 Task: Sort the products in the category "Breakfast Bars" by relevance.
Action: Mouse moved to (814, 303)
Screenshot: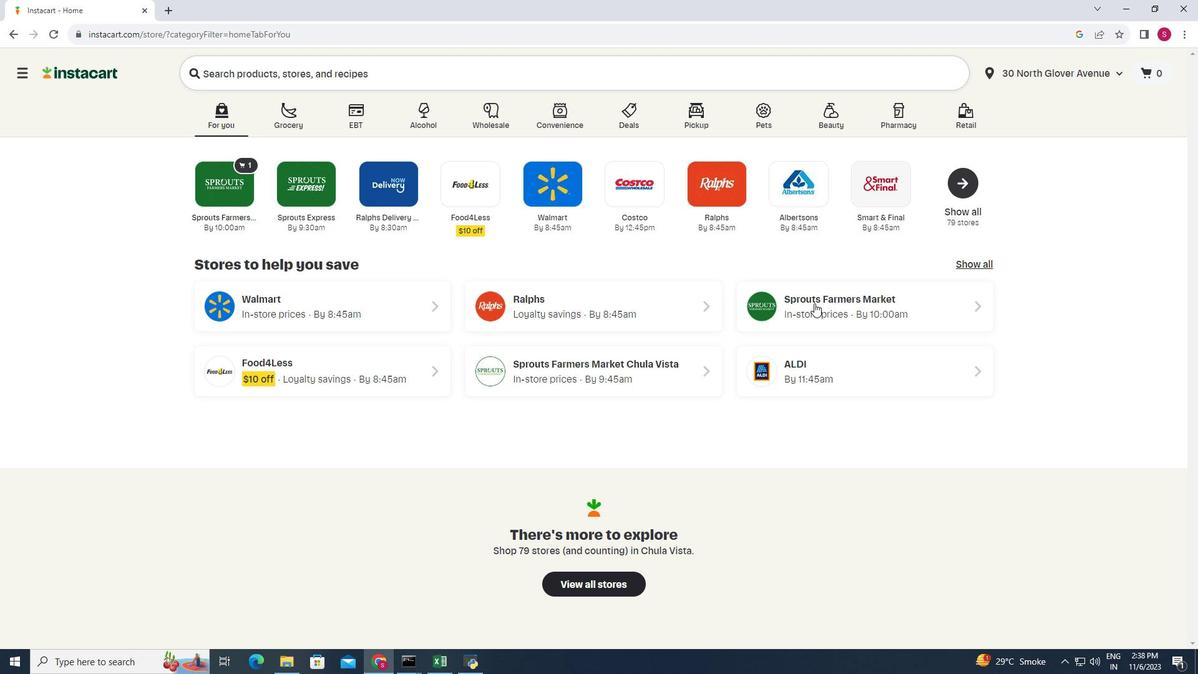 
Action: Mouse pressed left at (814, 303)
Screenshot: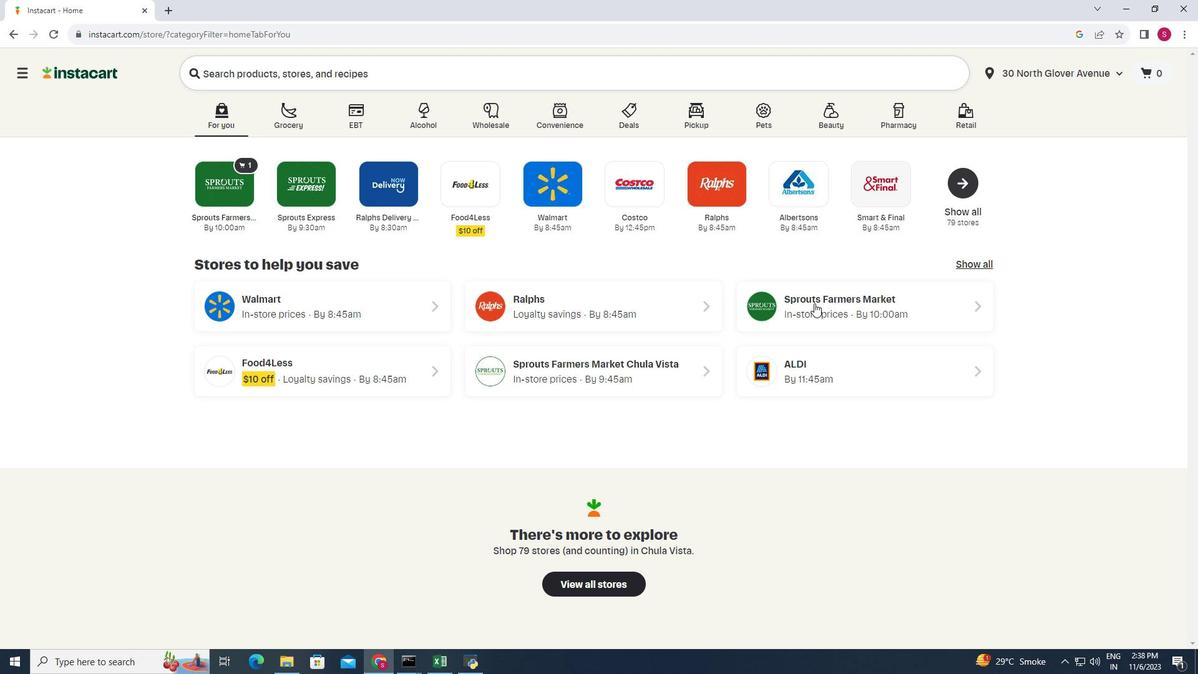 
Action: Mouse moved to (78, 445)
Screenshot: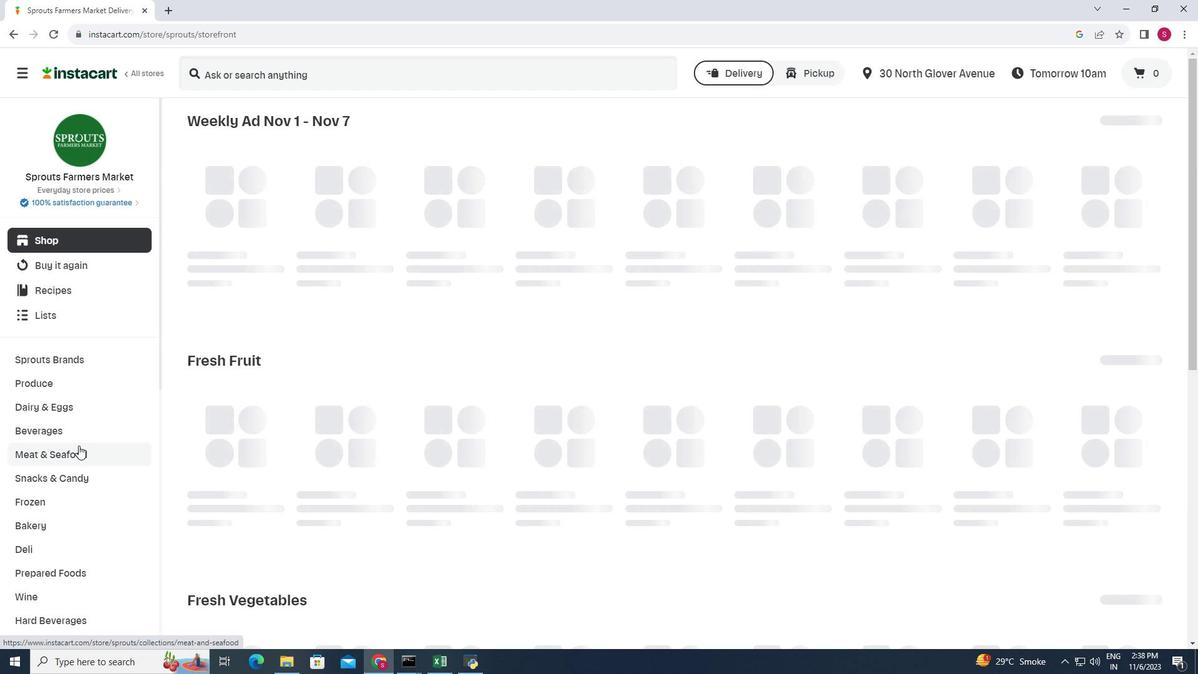 
Action: Mouse scrolled (78, 445) with delta (0, 0)
Screenshot: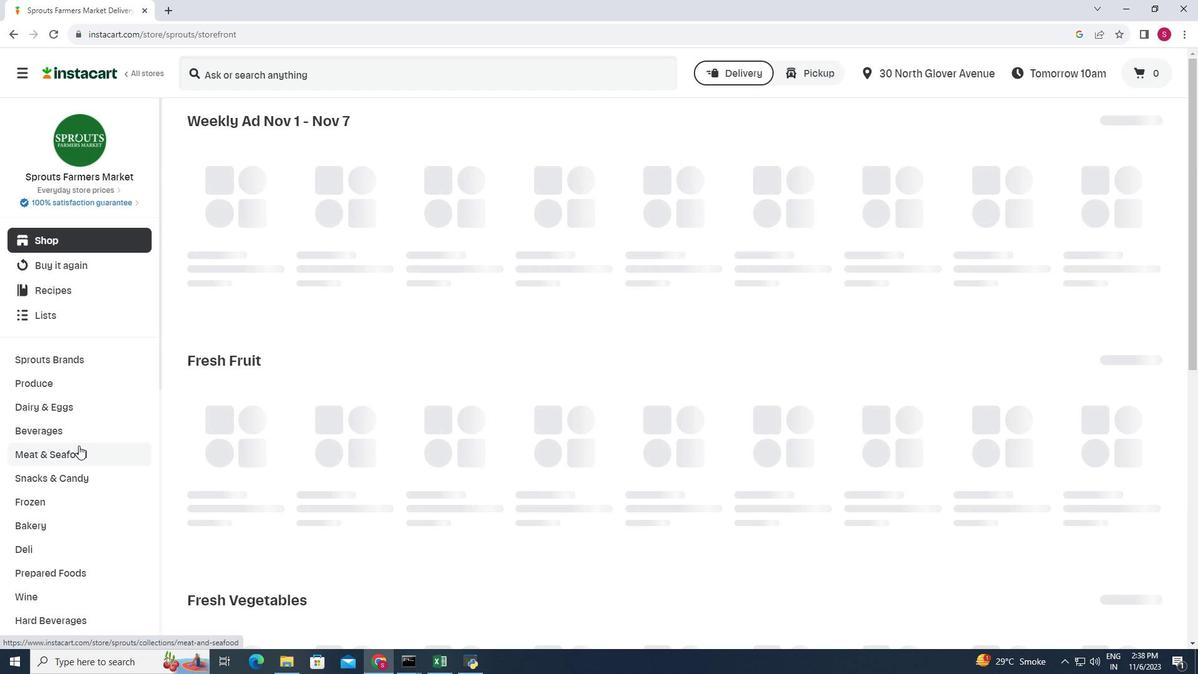 
Action: Mouse moved to (78, 445)
Screenshot: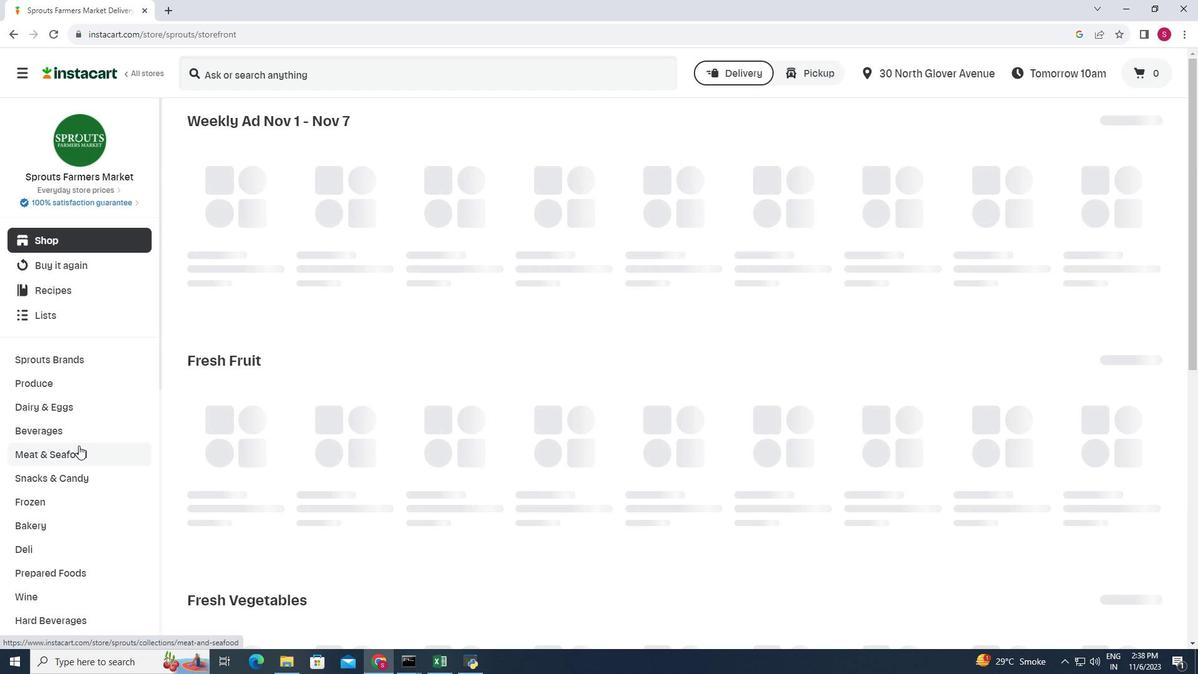 
Action: Mouse scrolled (78, 445) with delta (0, 0)
Screenshot: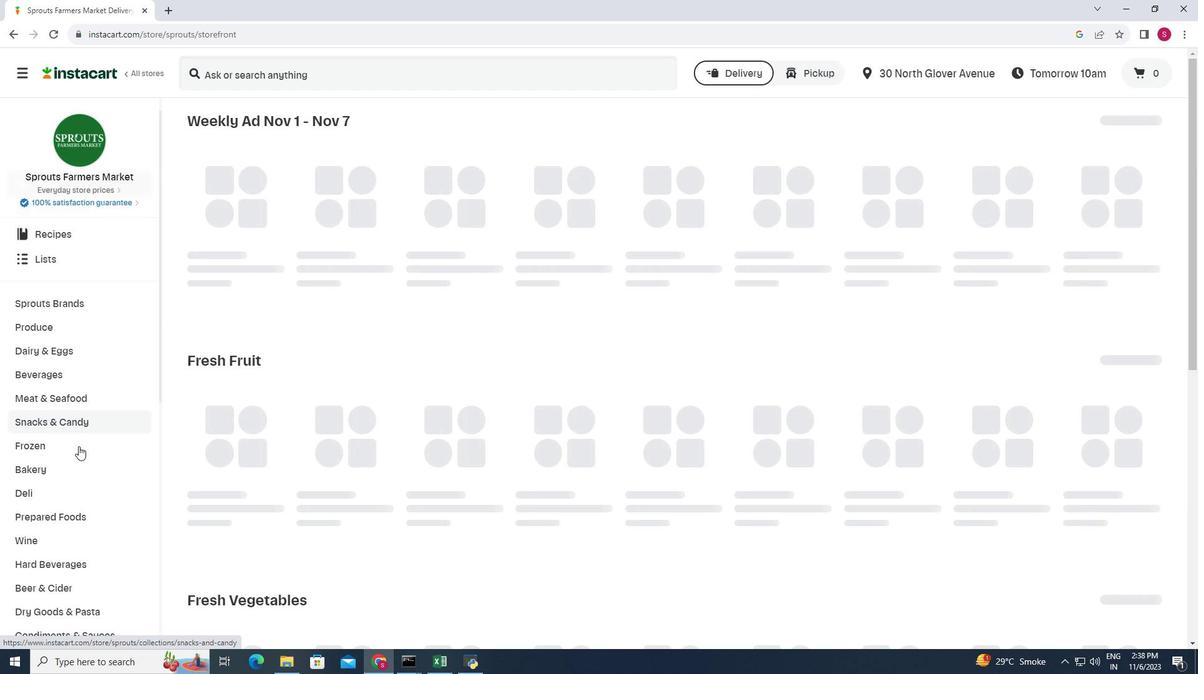 
Action: Mouse moved to (82, 448)
Screenshot: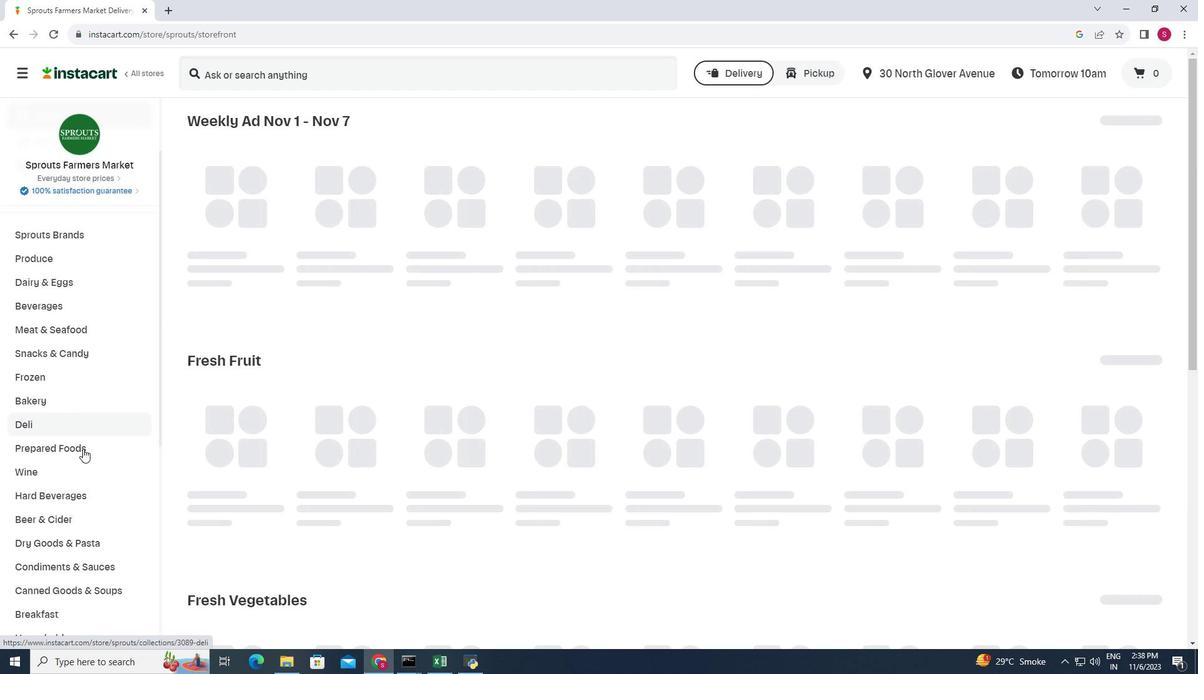 
Action: Mouse scrolled (82, 447) with delta (0, 0)
Screenshot: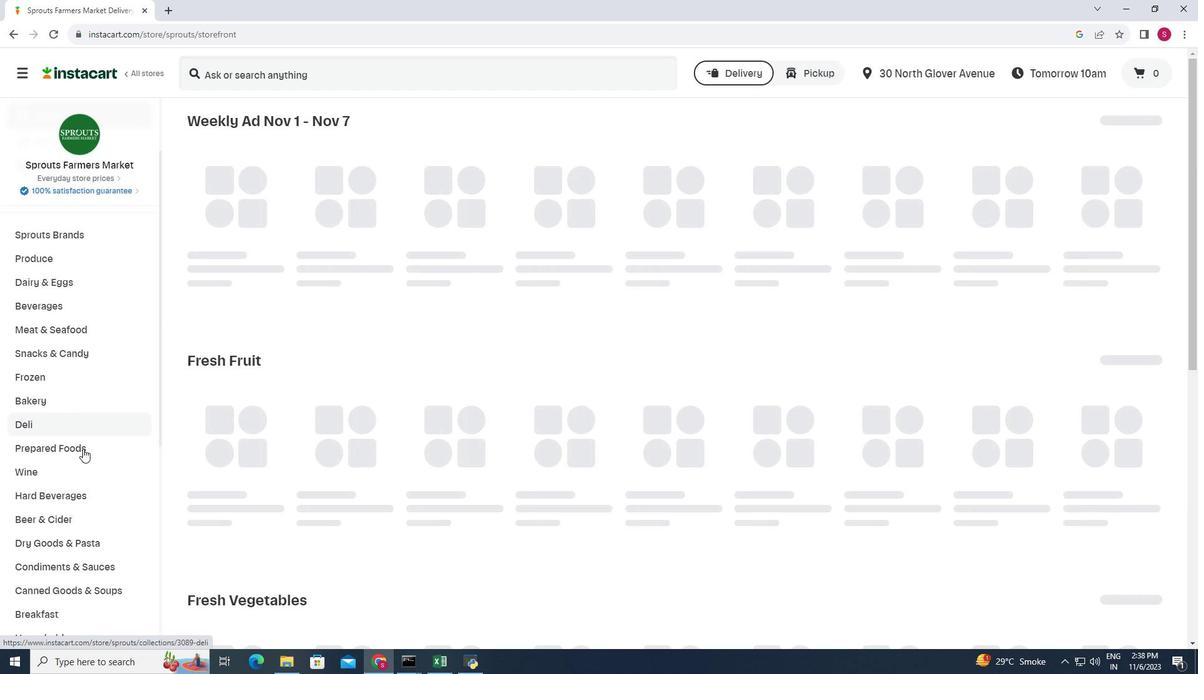 
Action: Mouse moved to (64, 485)
Screenshot: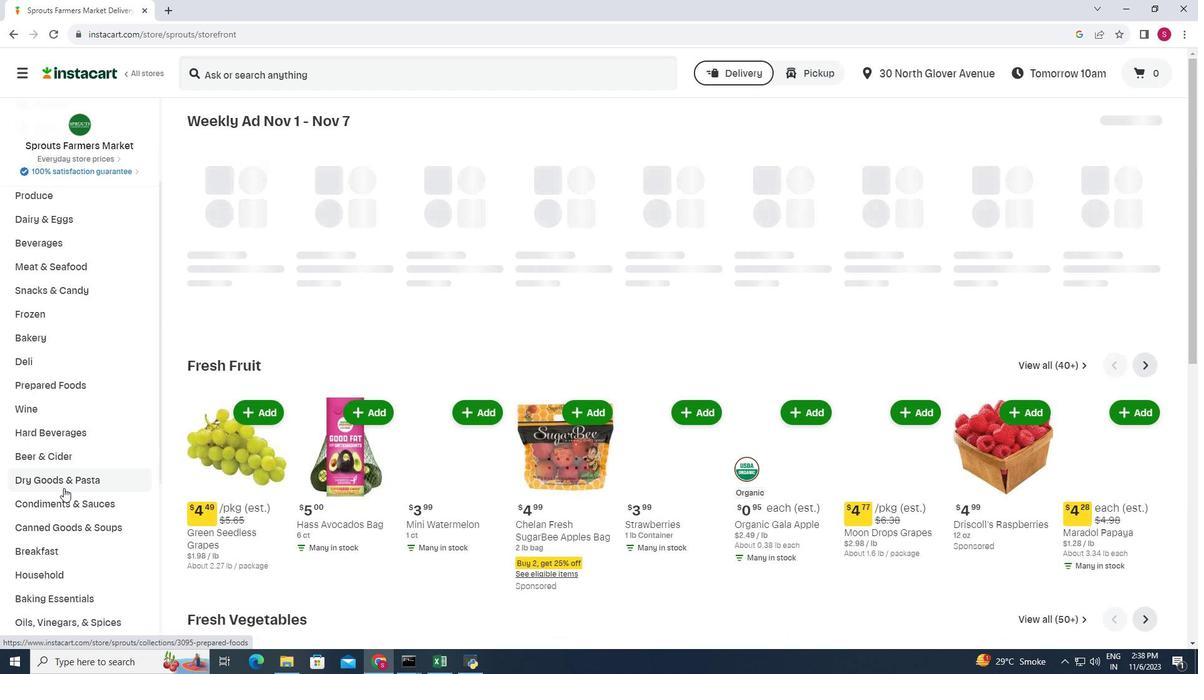 
Action: Mouse scrolled (64, 484) with delta (0, 0)
Screenshot: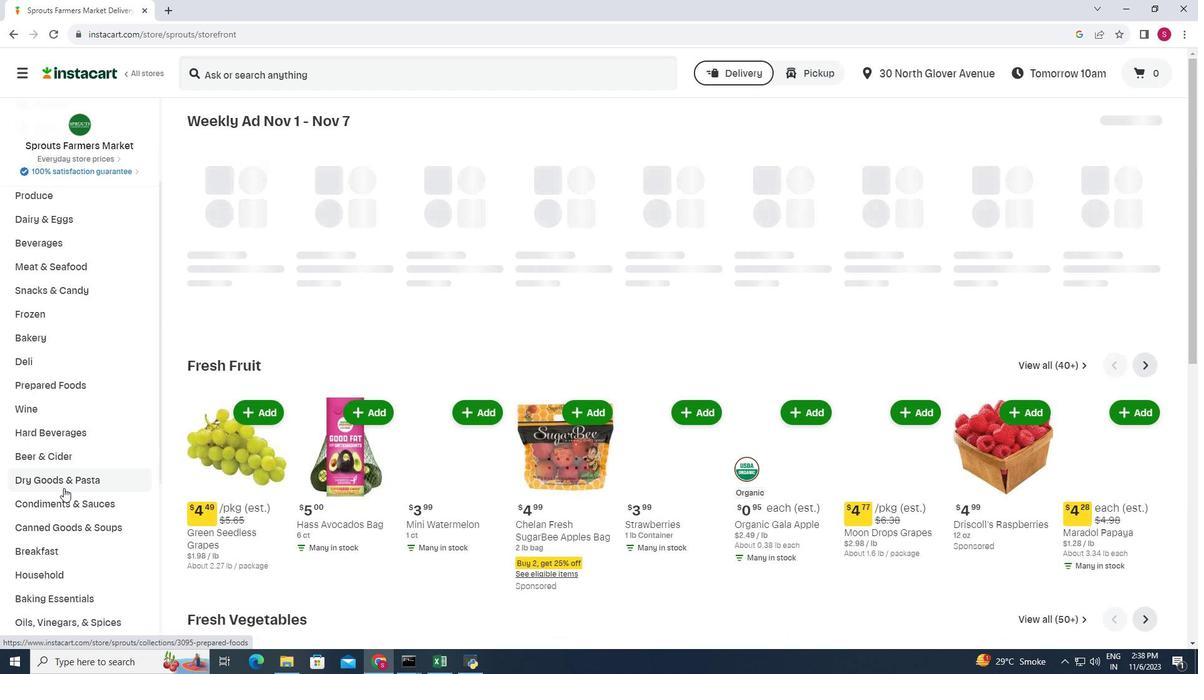 
Action: Mouse moved to (58, 545)
Screenshot: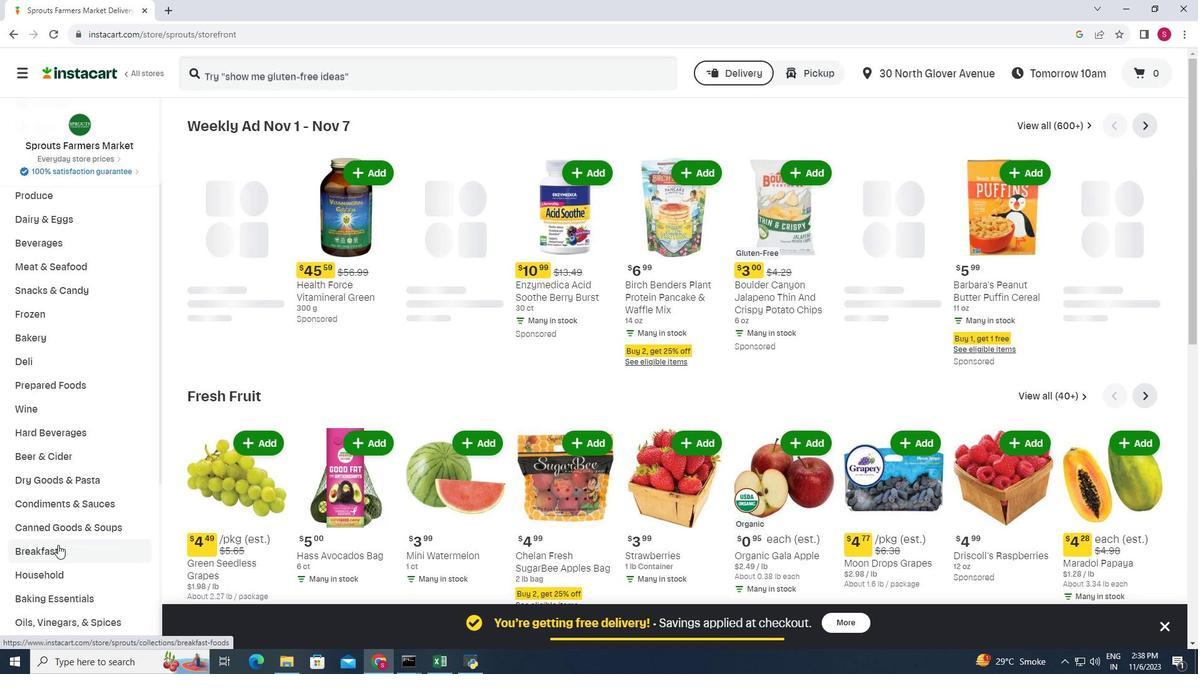 
Action: Mouse pressed left at (58, 545)
Screenshot: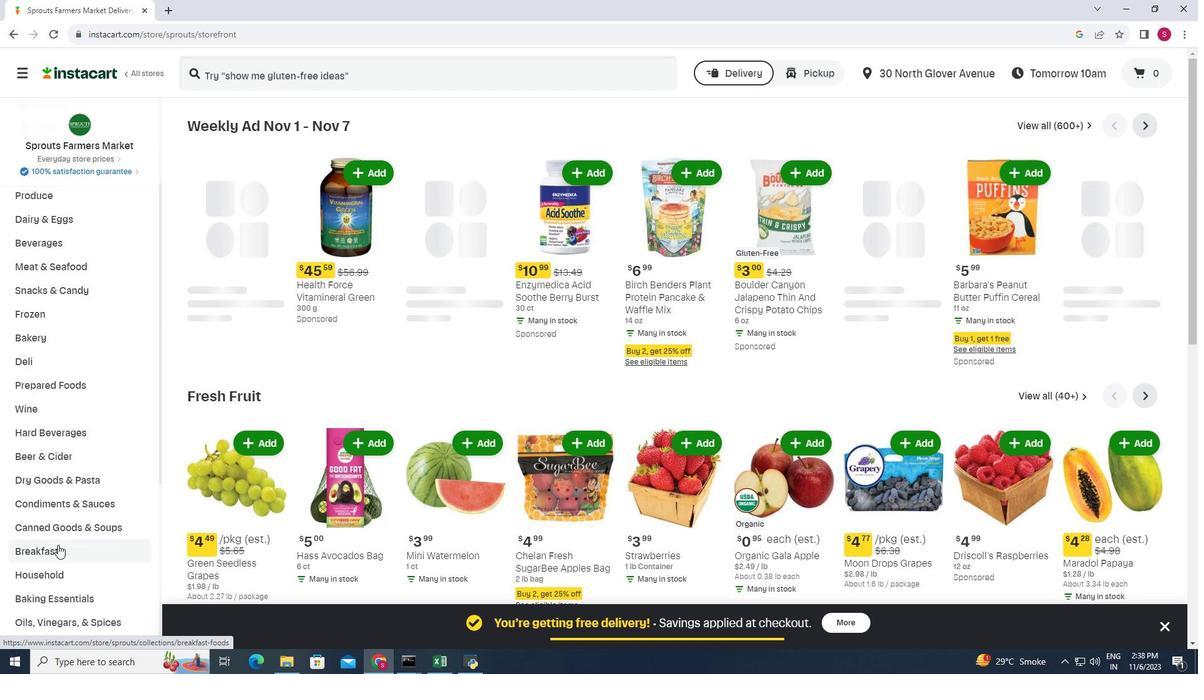 
Action: Mouse moved to (368, 151)
Screenshot: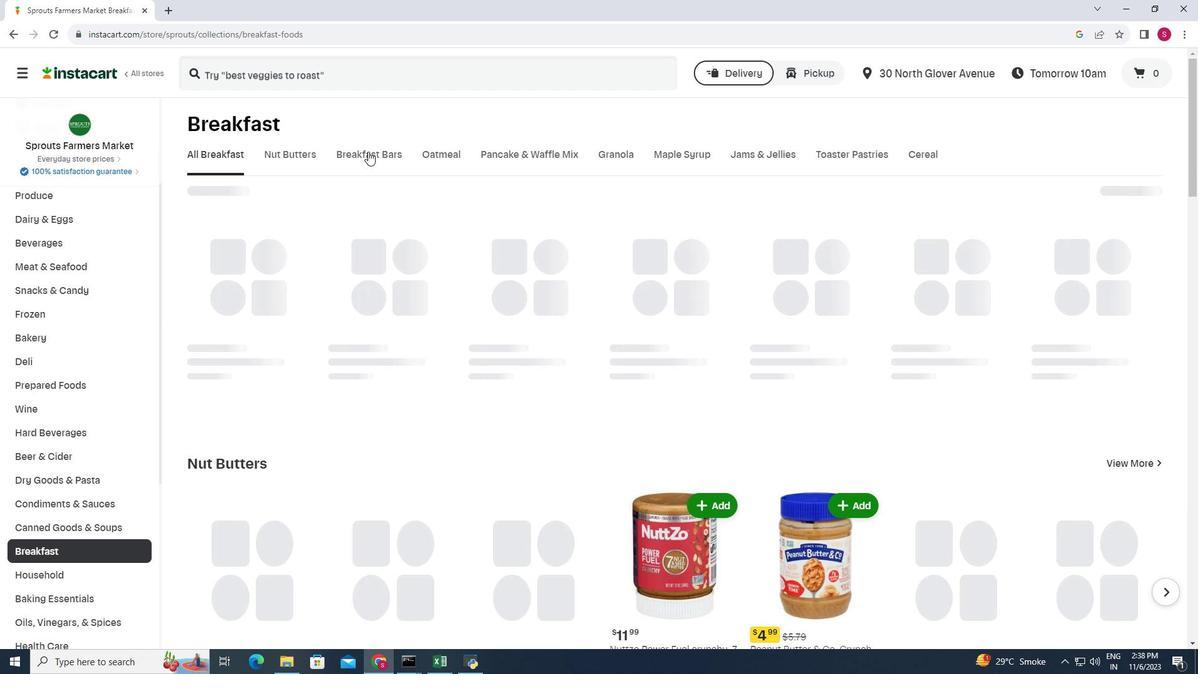 
Action: Mouse pressed left at (368, 151)
Screenshot: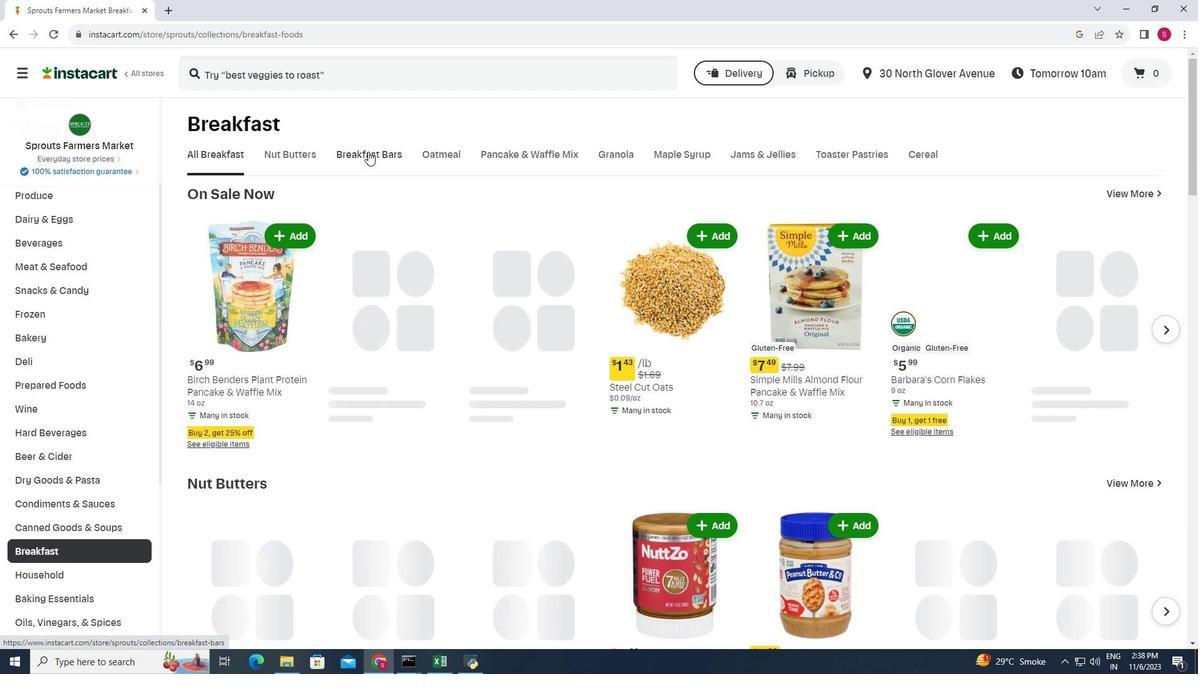 
Action: Mouse moved to (1150, 192)
Screenshot: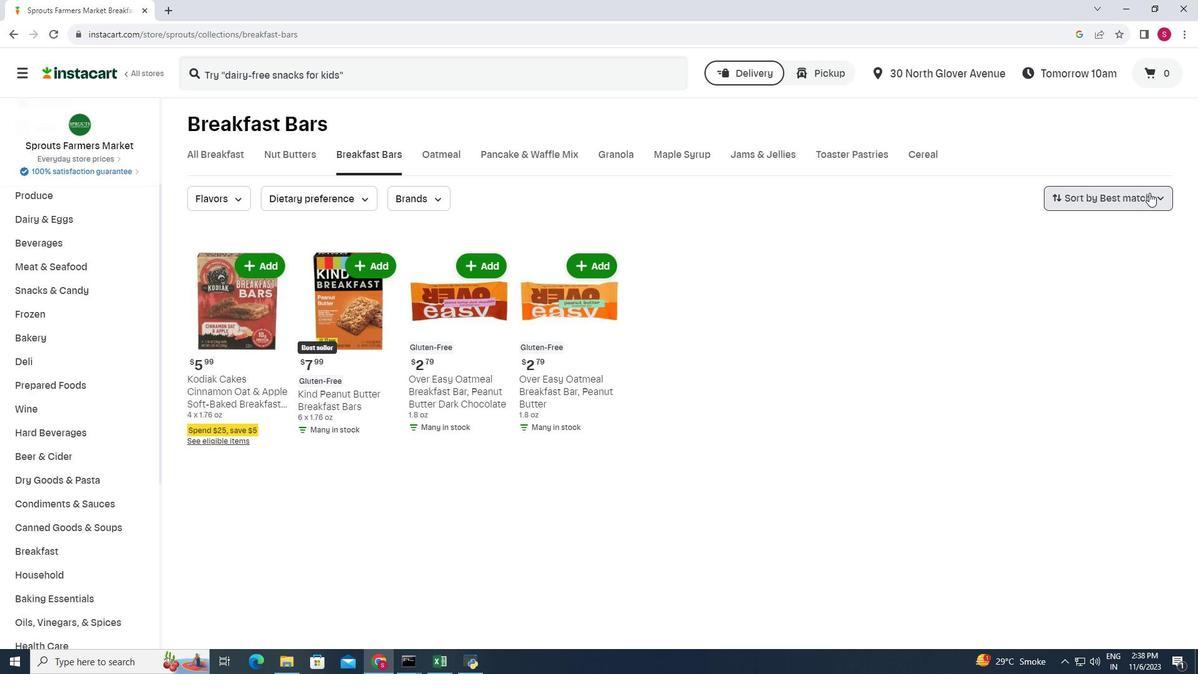 
Action: Mouse pressed left at (1150, 192)
Screenshot: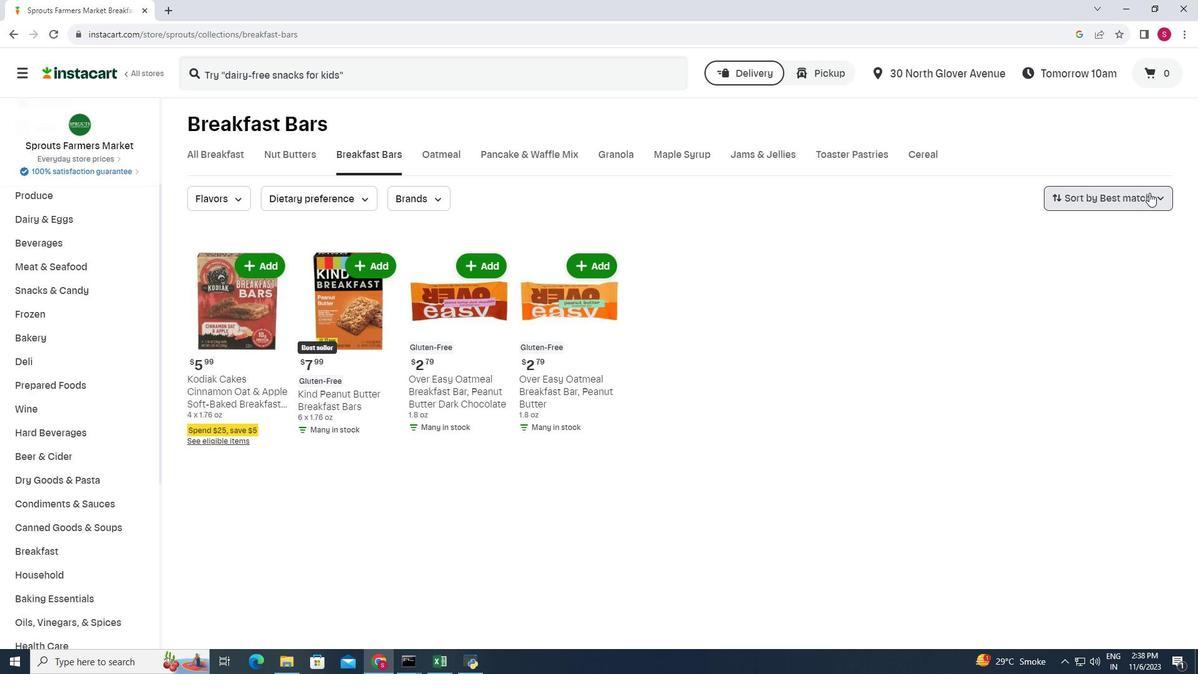 
Action: Mouse moved to (1105, 387)
Screenshot: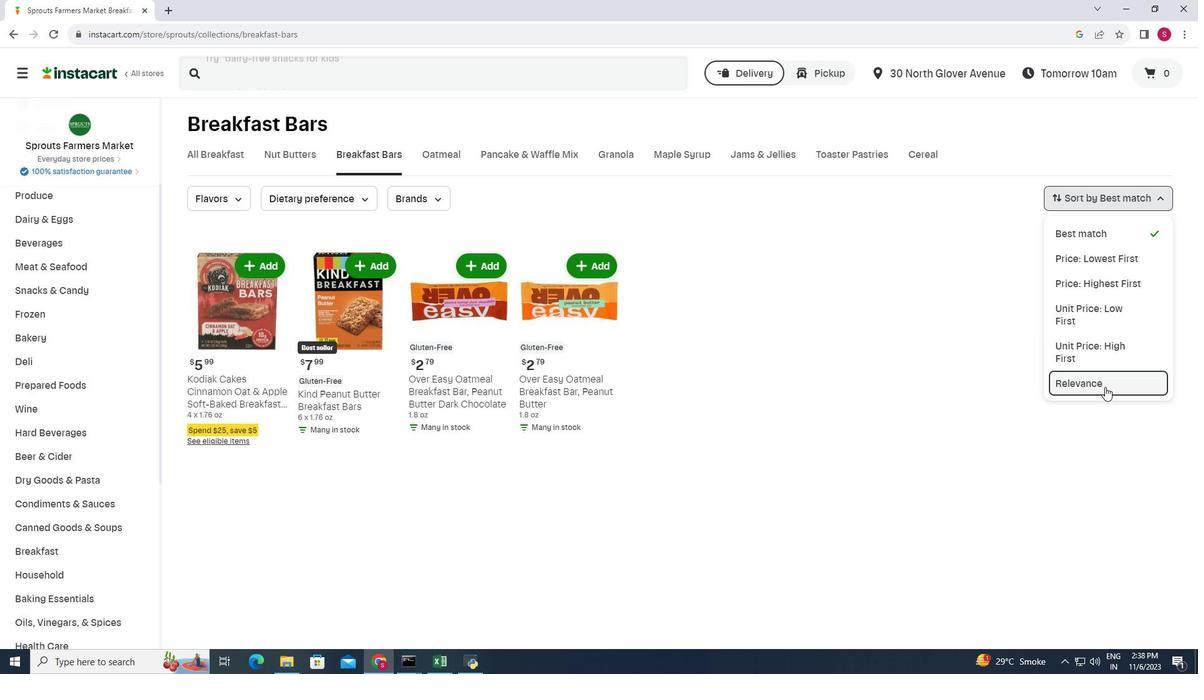 
Action: Mouse pressed left at (1105, 387)
Screenshot: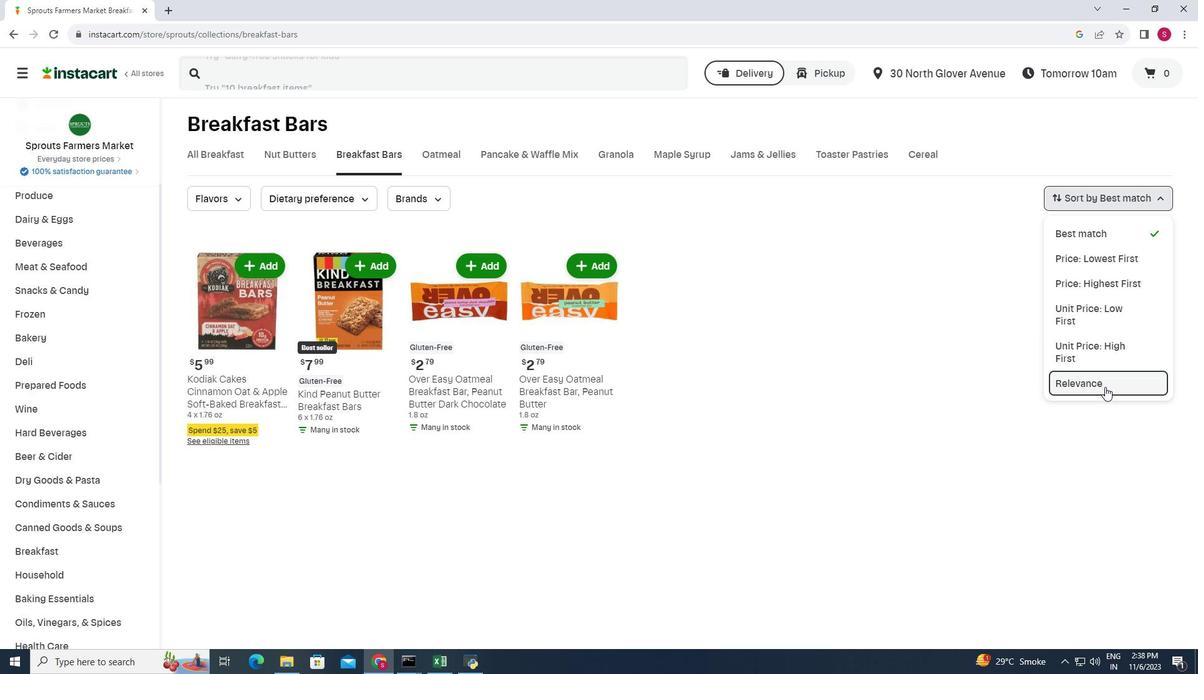 
Action: Mouse moved to (711, 319)
Screenshot: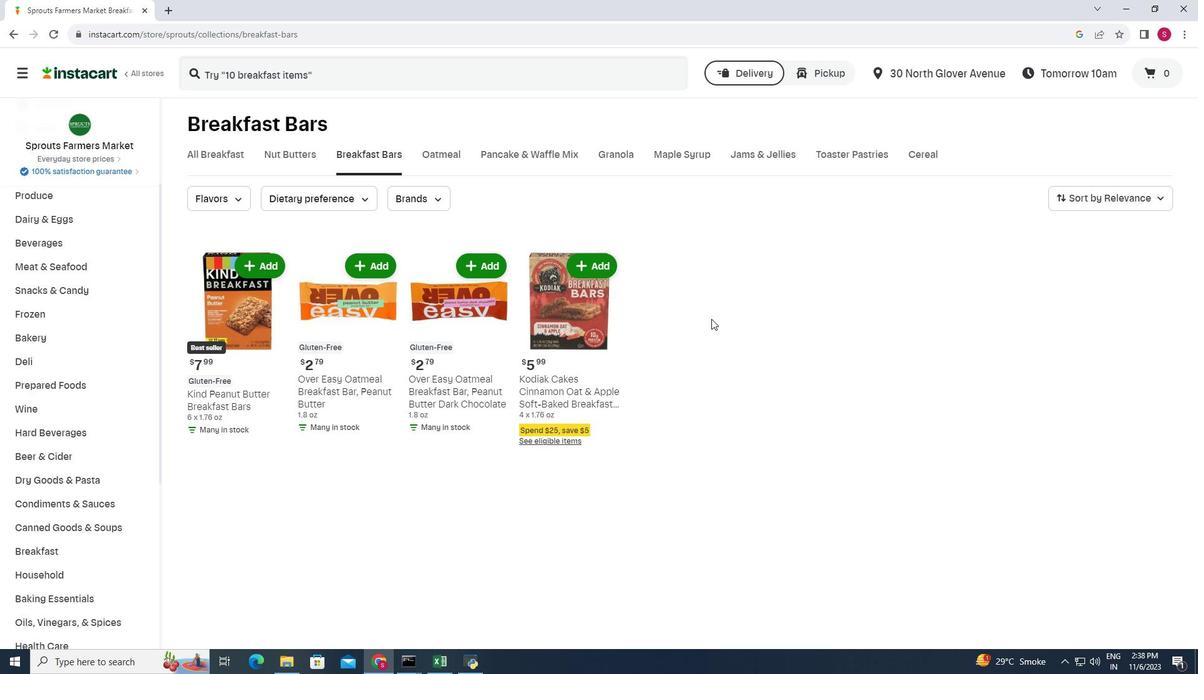 
Action: Mouse scrolled (711, 318) with delta (0, 0)
Screenshot: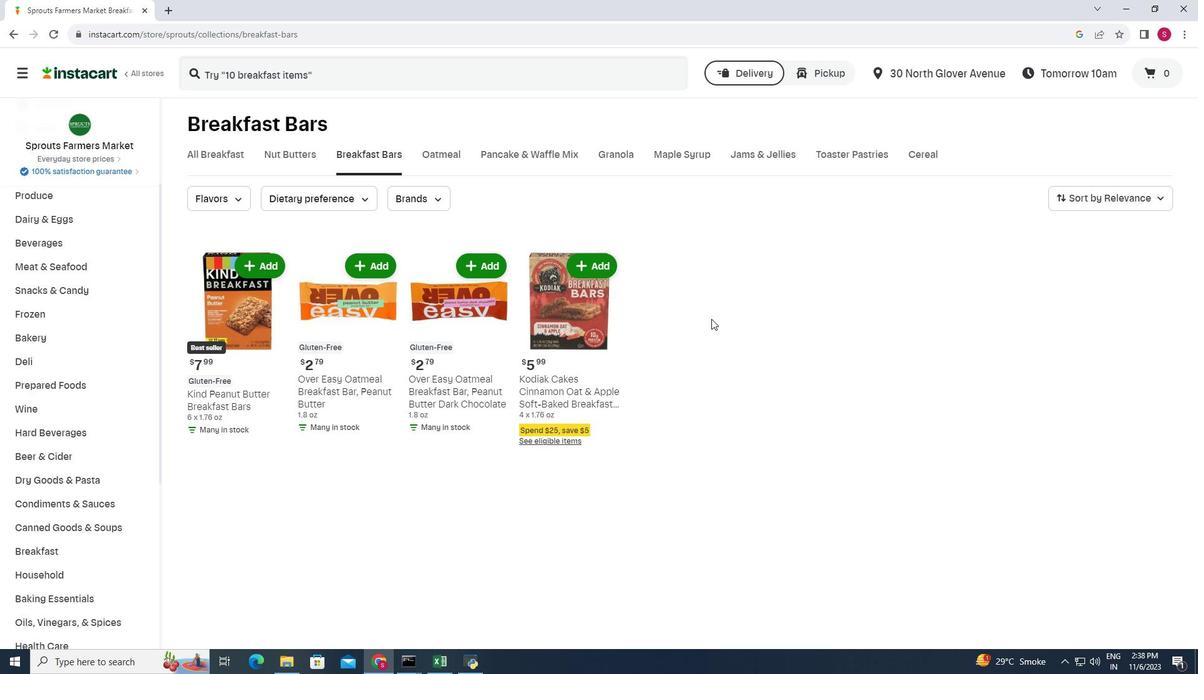 
Action: Mouse scrolled (711, 318) with delta (0, 0)
Screenshot: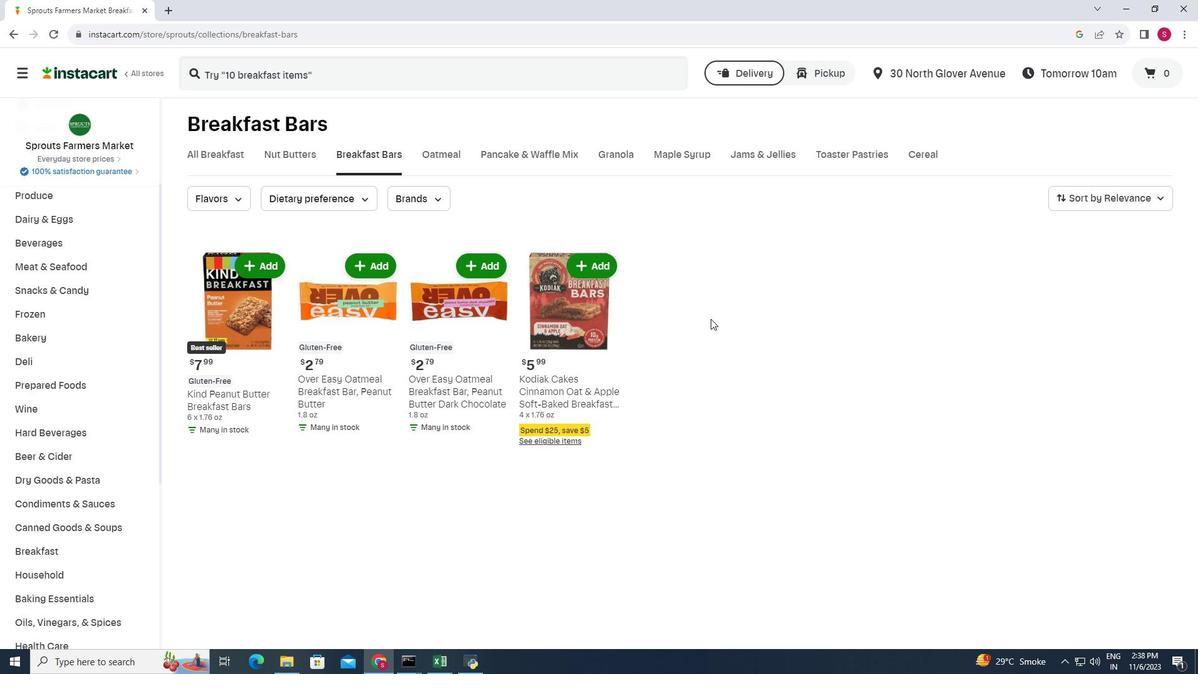 
Action: Mouse moved to (711, 319)
Screenshot: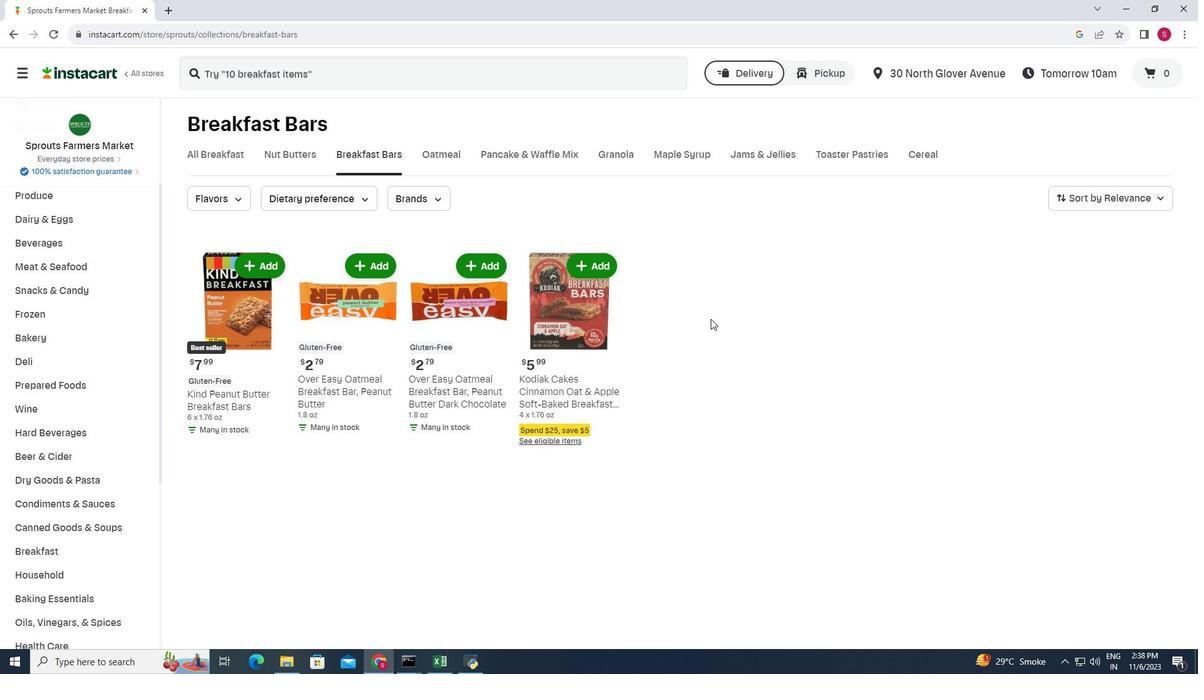 
Action: Mouse scrolled (711, 318) with delta (0, 0)
Screenshot: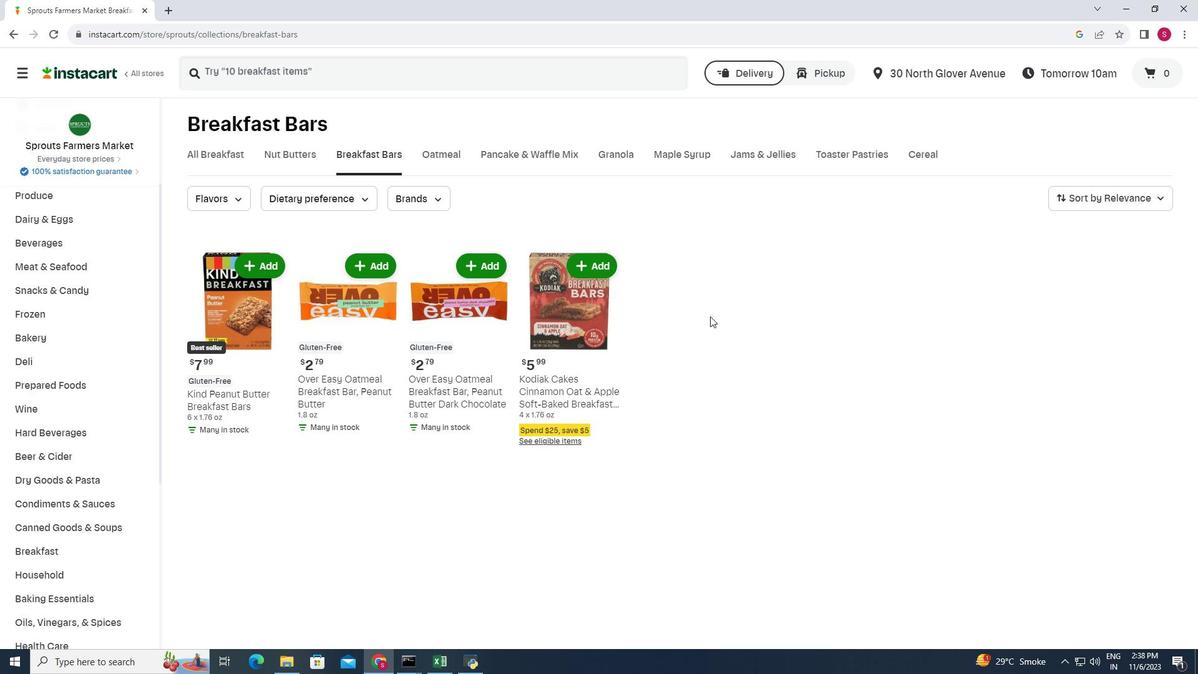 
Action: Mouse moved to (709, 312)
Screenshot: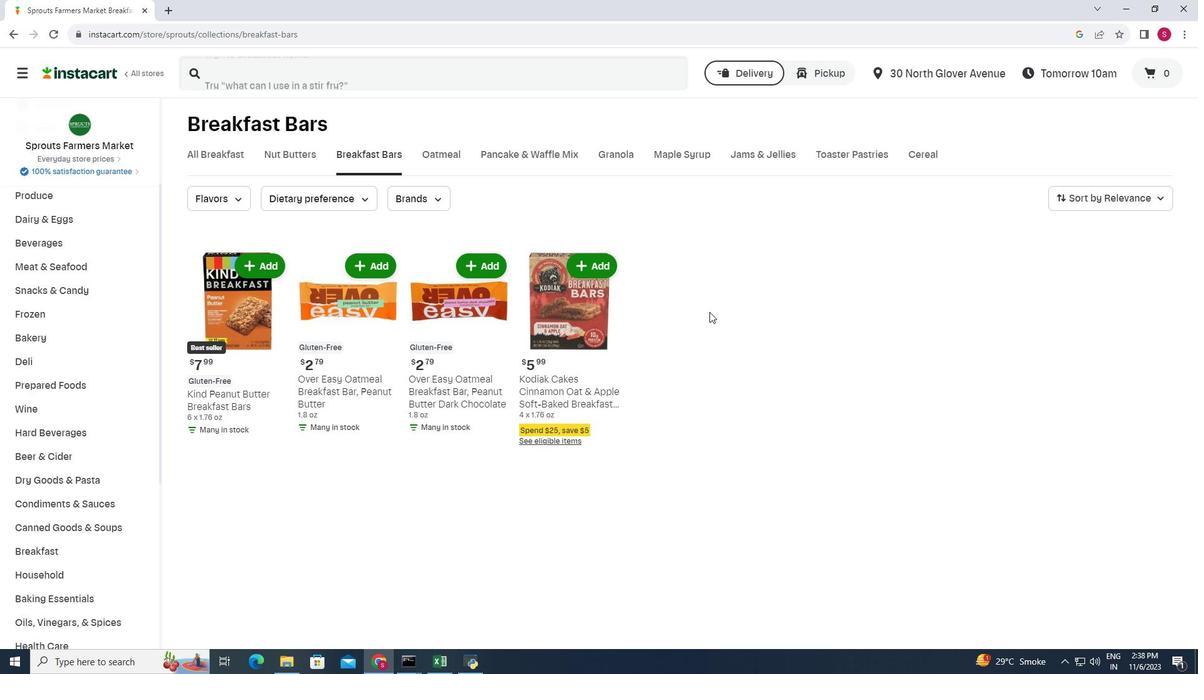 
